 Task: Add a destination at the Museum at the Fashion Institute of Technology in your visit to Chelsea.
Action: Key pressed <Key.caps_lock>C<Key.caps_lock>heyne<Key.space>
Screenshot: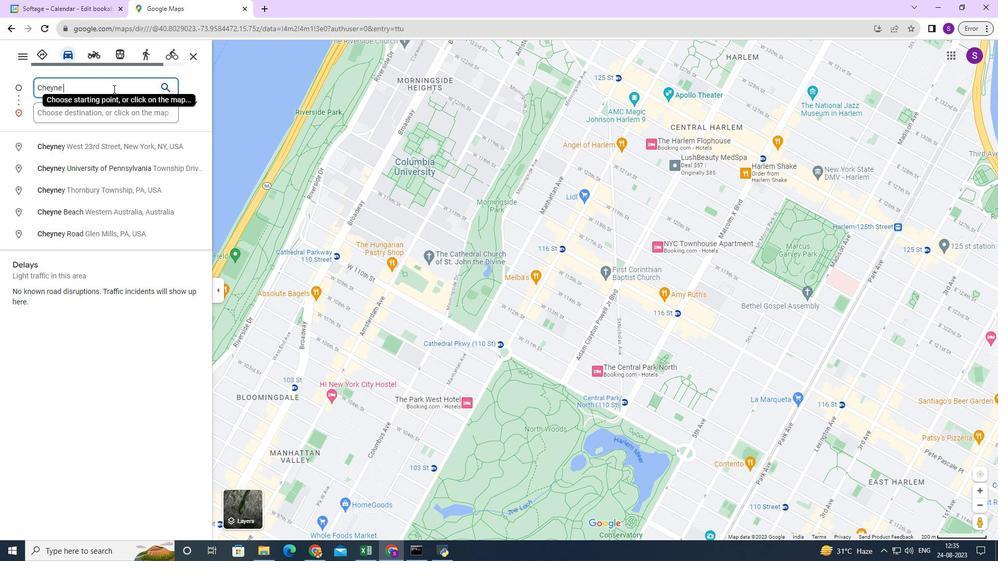 
Action: Mouse moved to (106, 161)
Screenshot: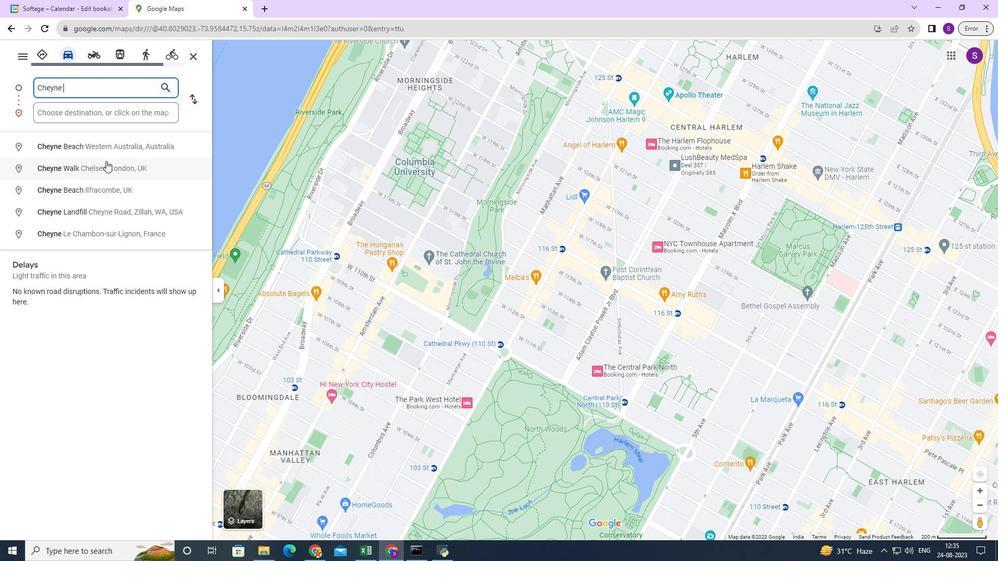 
Action: Mouse pressed left at (106, 161)
Screenshot: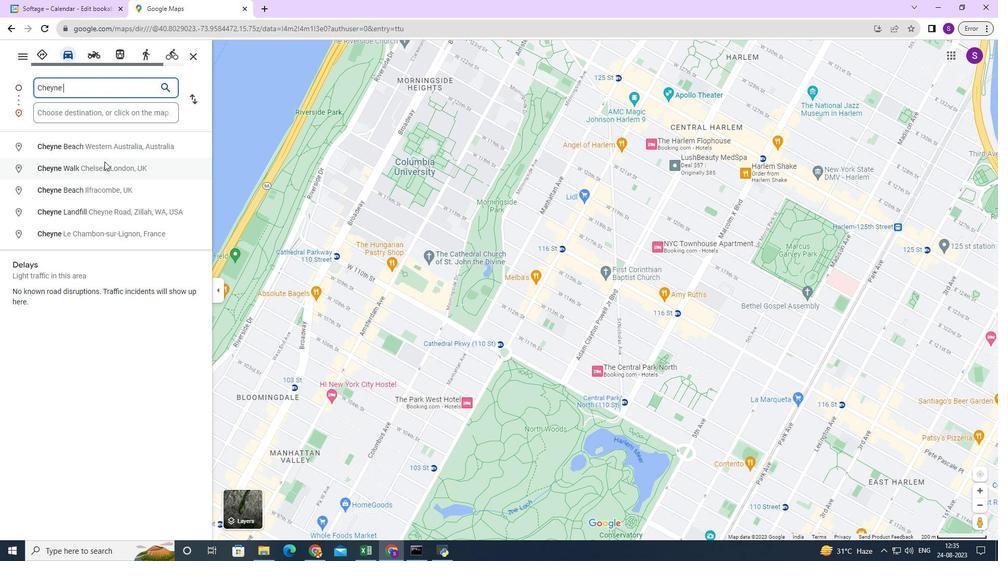 
Action: Mouse moved to (80, 108)
Screenshot: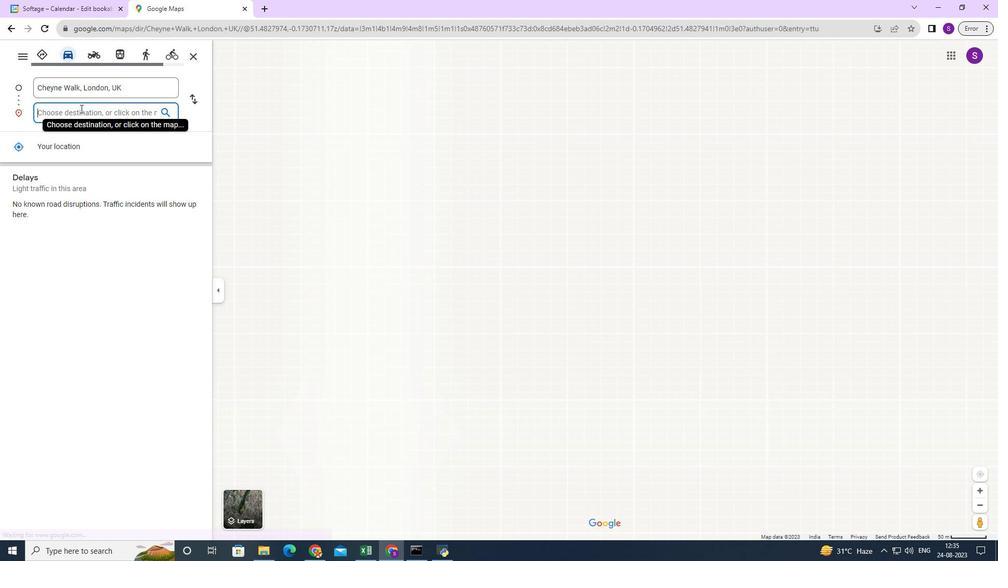 
Action: Mouse pressed left at (80, 108)
Screenshot: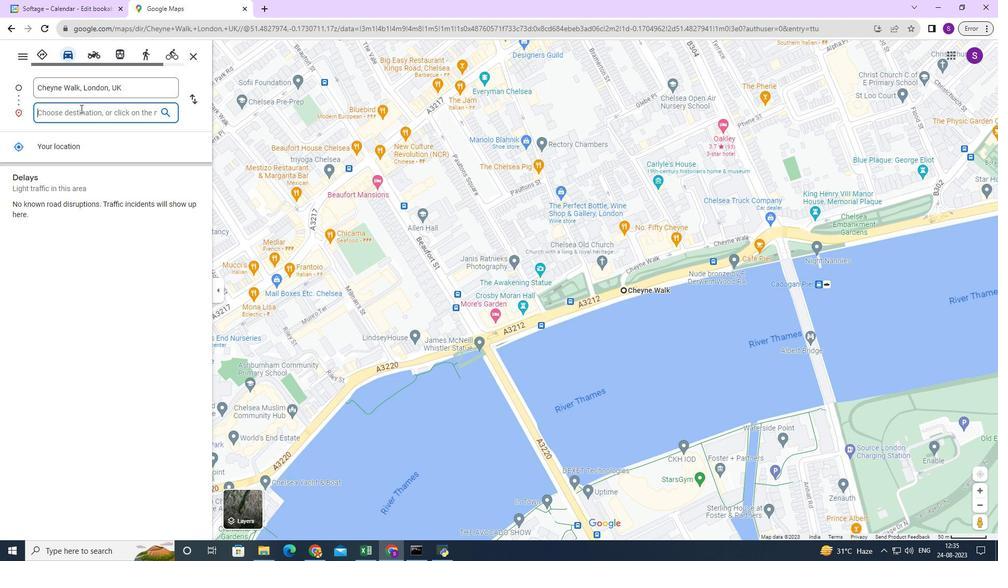 
Action: Key pressed <Key.caps_lock>C<Key.caps_lock>hje<Key.backspace><Key.backspace>elsea
Screenshot: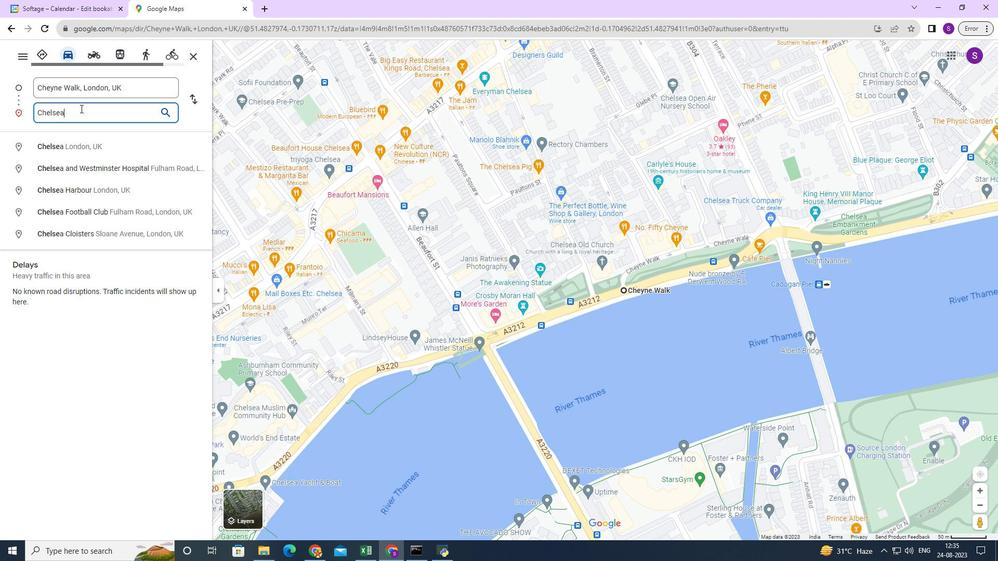 
Action: Mouse moved to (73, 148)
Screenshot: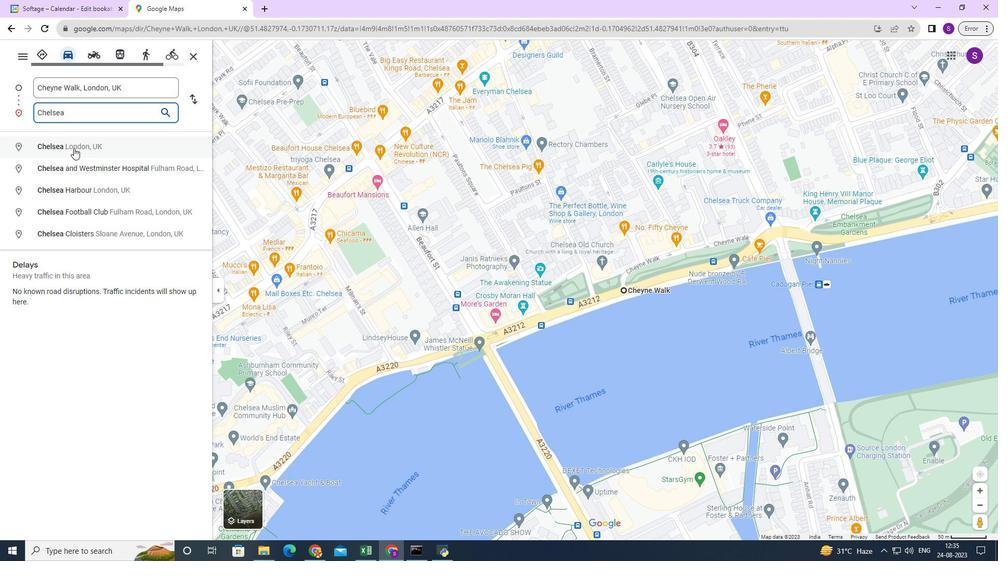 
Action: Mouse pressed left at (73, 148)
Screenshot: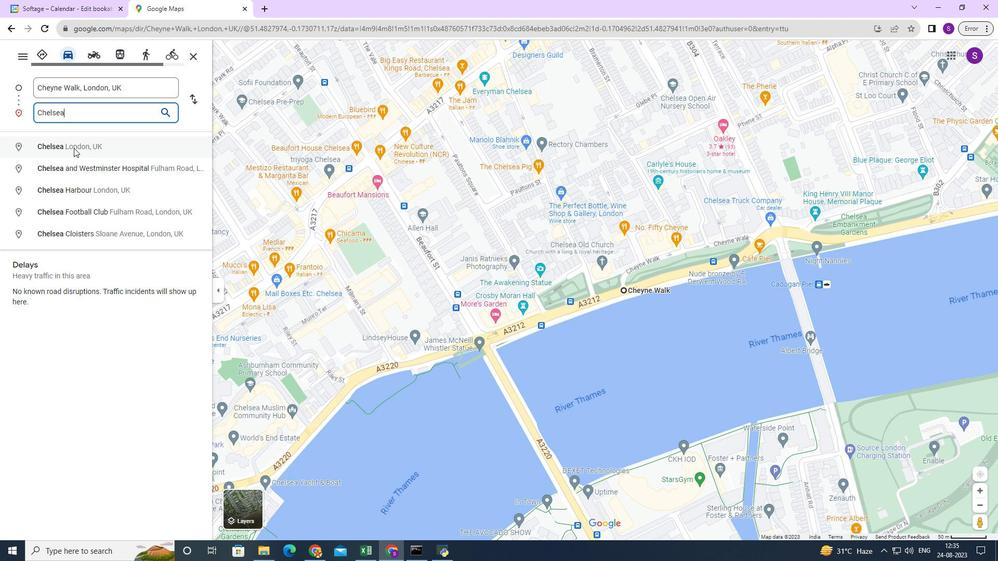 
Action: Mouse moved to (79, 133)
Screenshot: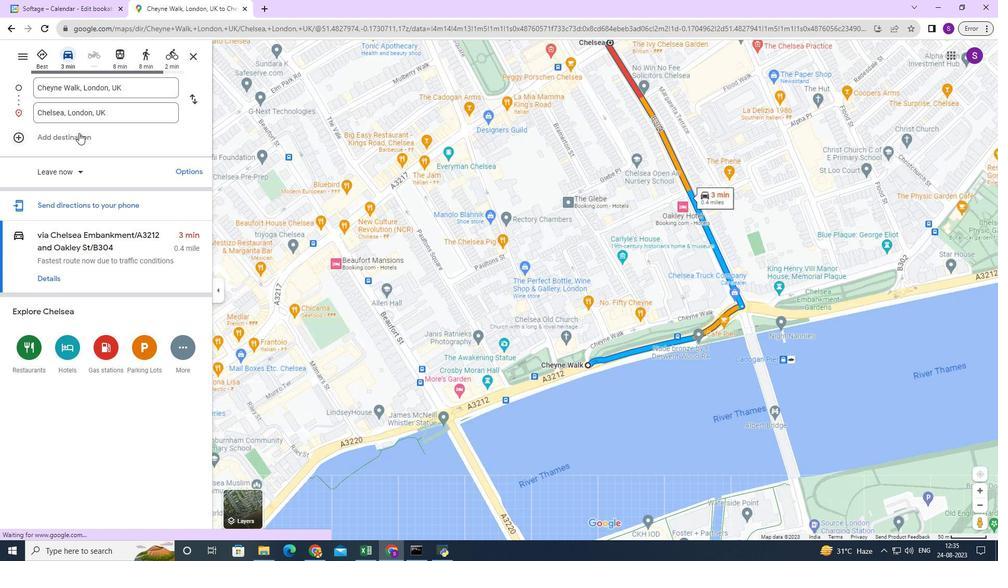 
Action: Mouse pressed left at (79, 133)
Screenshot: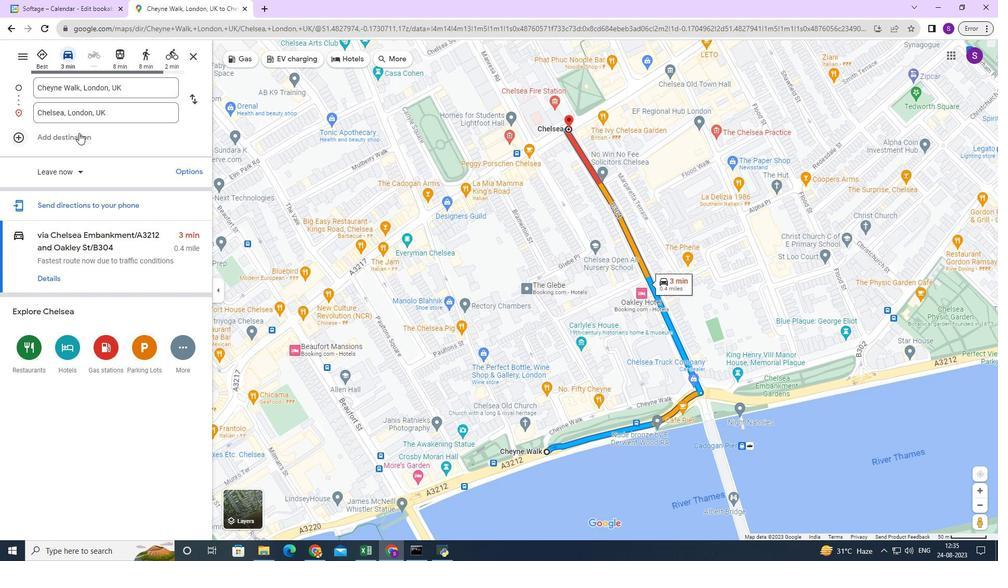 
Action: Mouse moved to (80, 137)
Screenshot: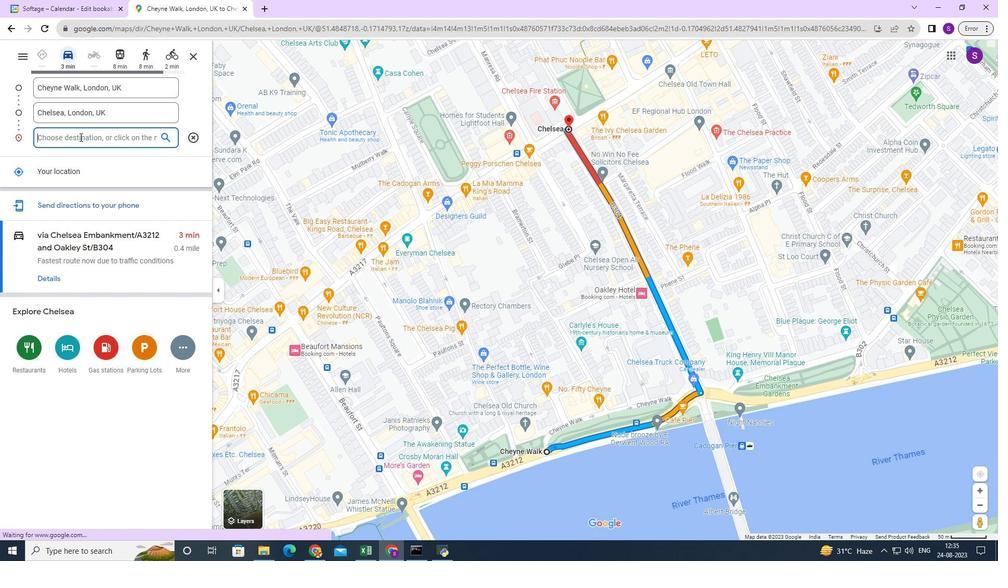 
Action: Key pressed <Key.caps_lock>M<Key.caps_lock>useum<Key.space>at<Key.space>thw<Key.backspace>e<Key.space><Key.caps_lock>F<Key.caps_lock>ashion<Key.space>in
Screenshot: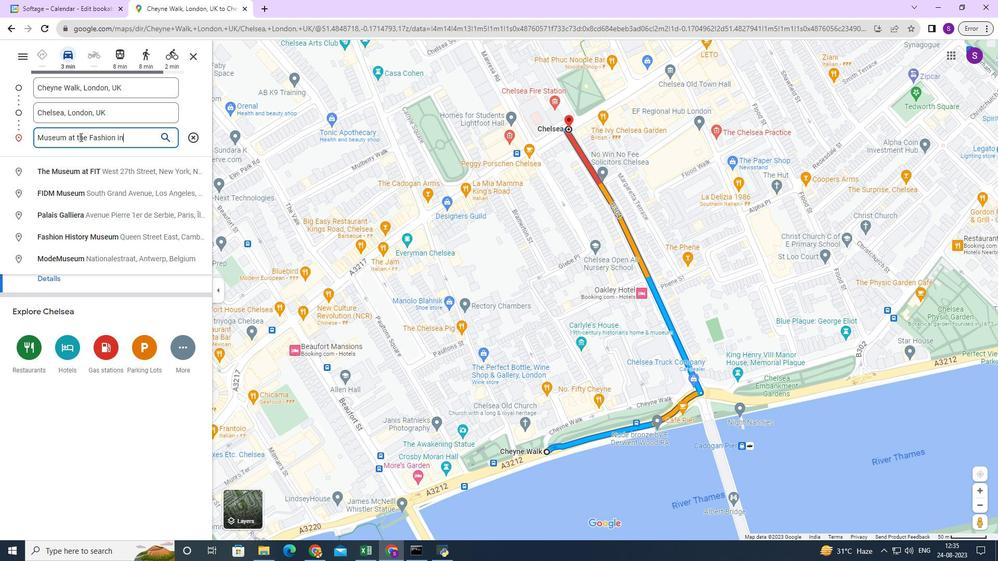 
Action: Mouse moved to (79, 176)
Screenshot: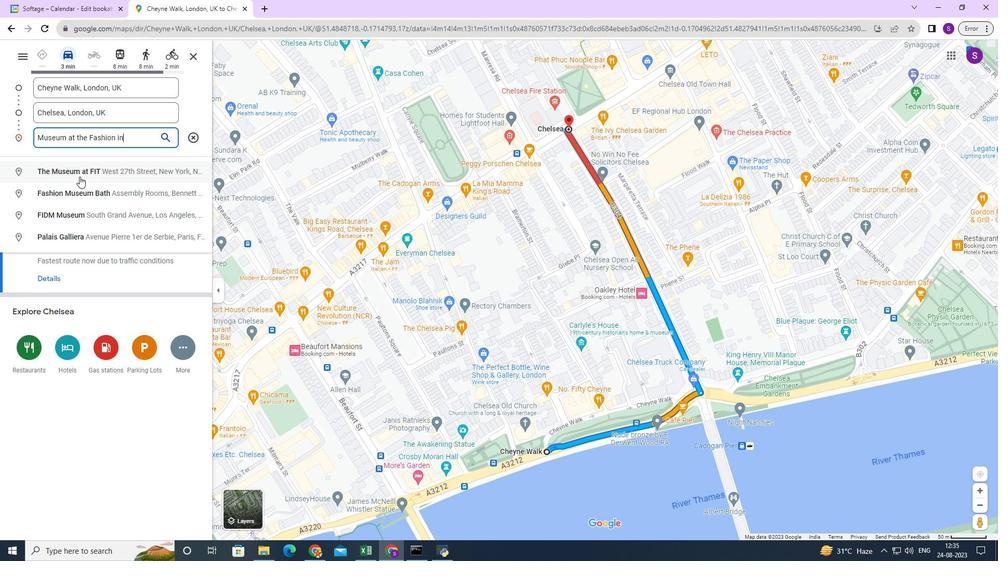 
Action: Mouse pressed left at (79, 176)
Screenshot: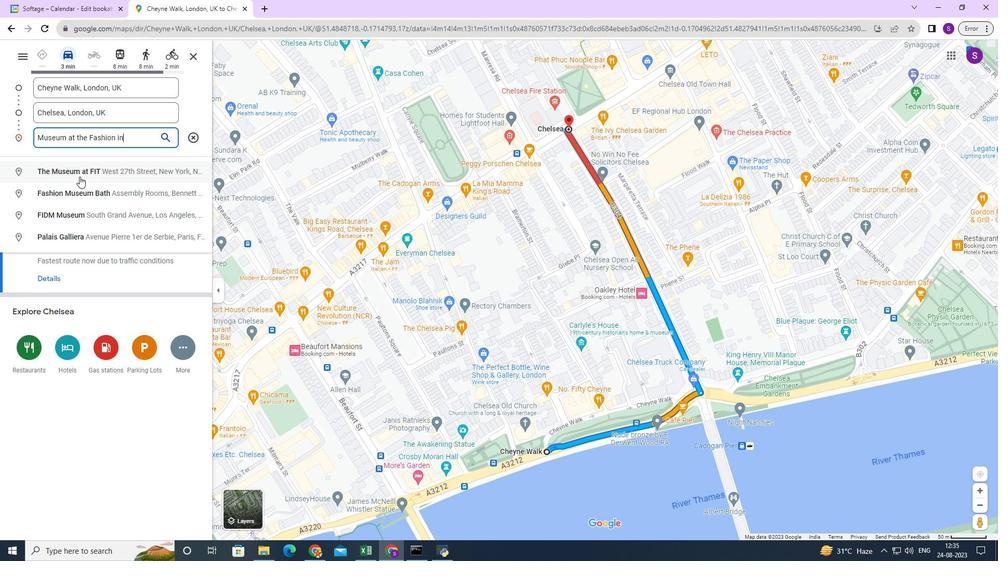 
Action: Mouse moved to (296, 188)
Screenshot: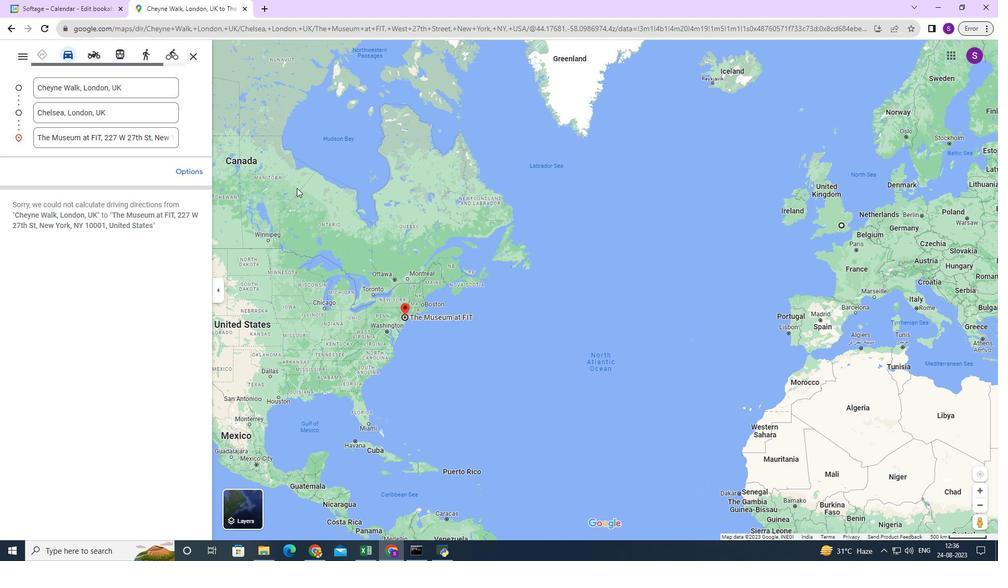 
Action: Mouse scrolled (296, 187) with delta (0, 0)
Screenshot: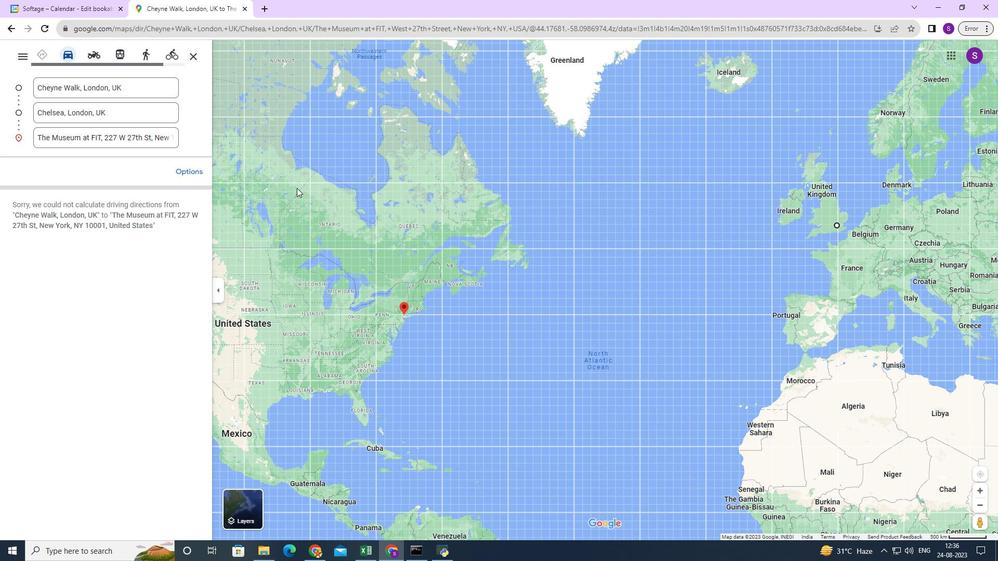 
Action: Mouse scrolled (296, 187) with delta (0, 0)
Screenshot: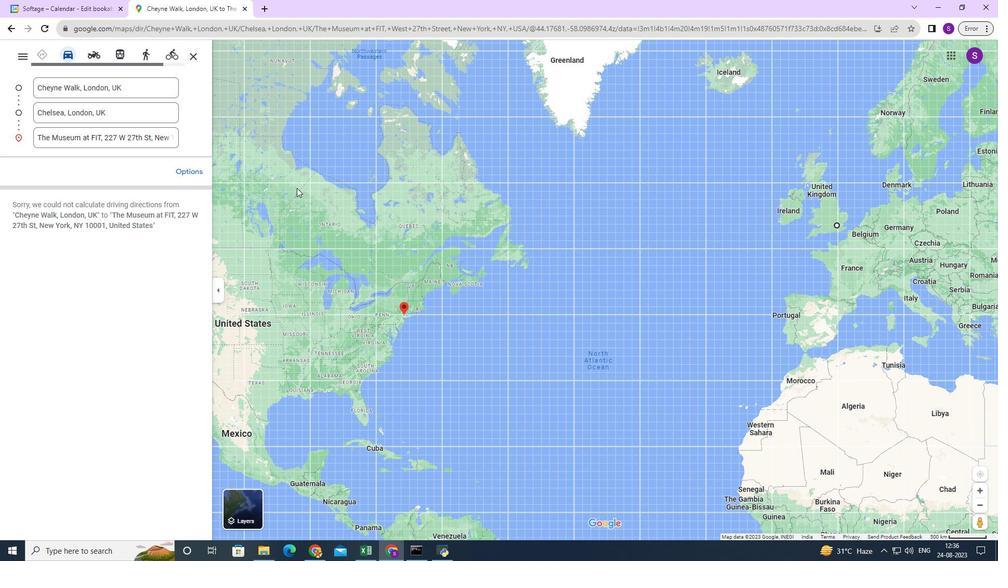
Action: Mouse scrolled (296, 187) with delta (0, 0)
Screenshot: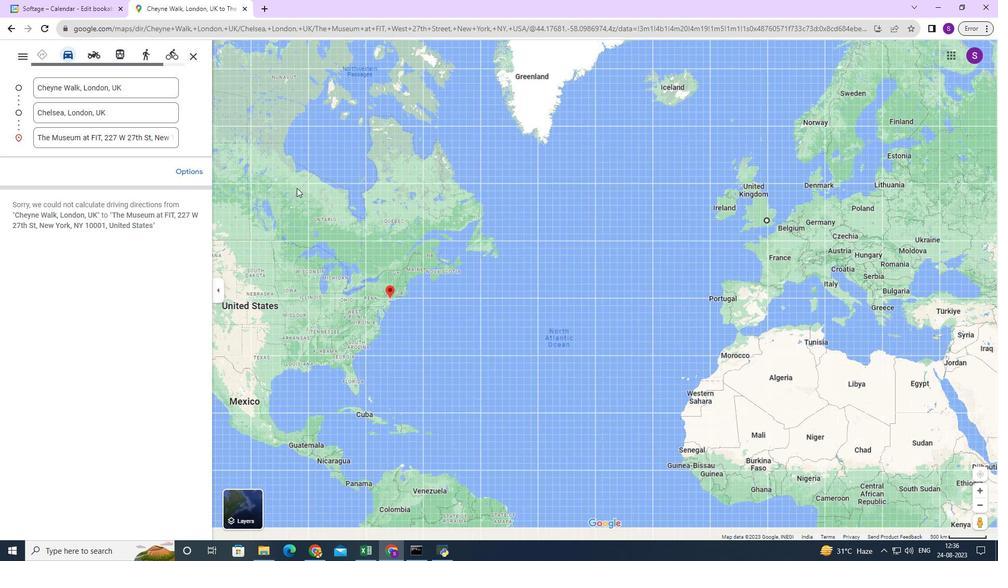 
Action: Mouse scrolled (296, 188) with delta (0, 0)
Screenshot: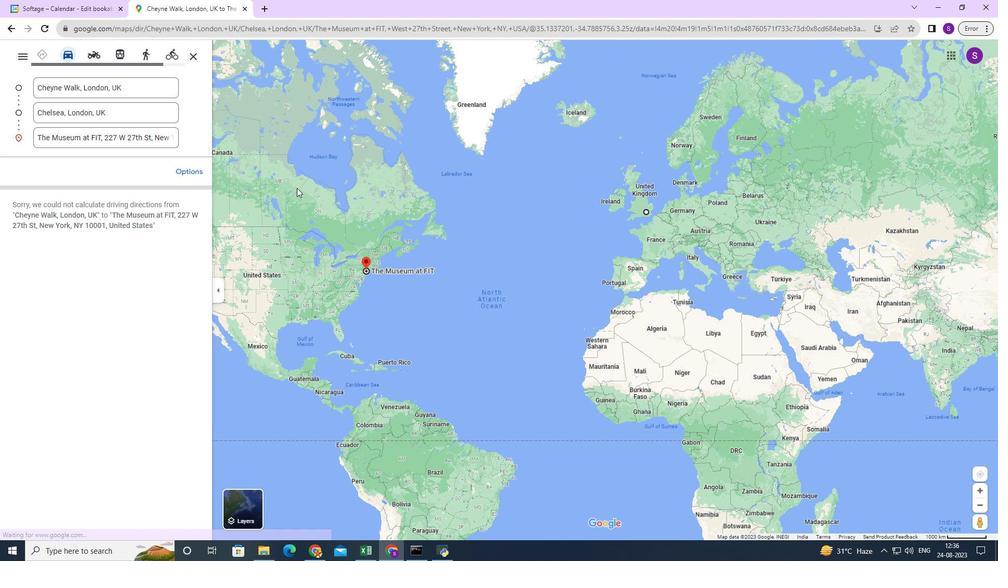 
Action: Mouse scrolled (296, 188) with delta (0, 0)
Screenshot: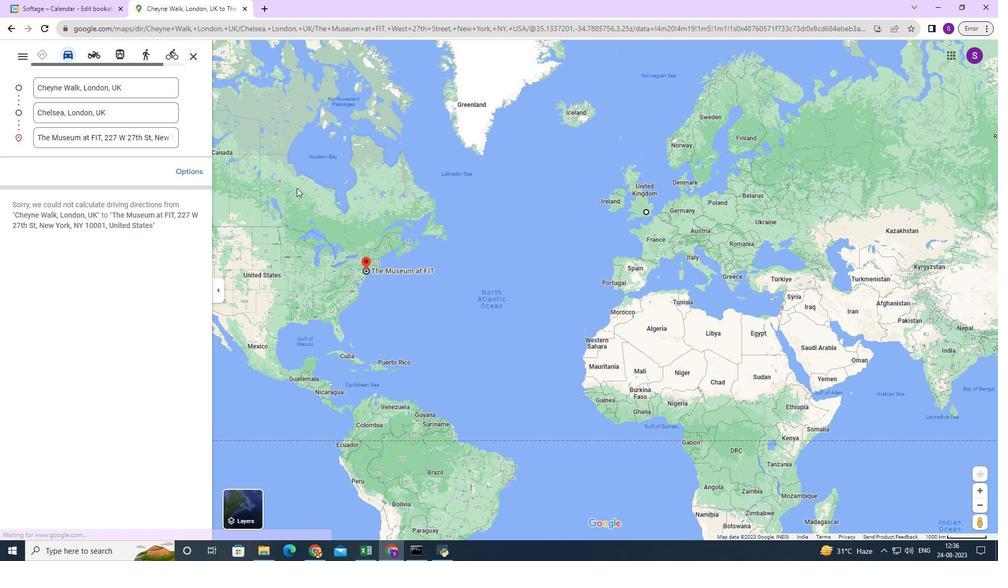 
Action: Mouse scrolled (296, 188) with delta (0, 0)
Screenshot: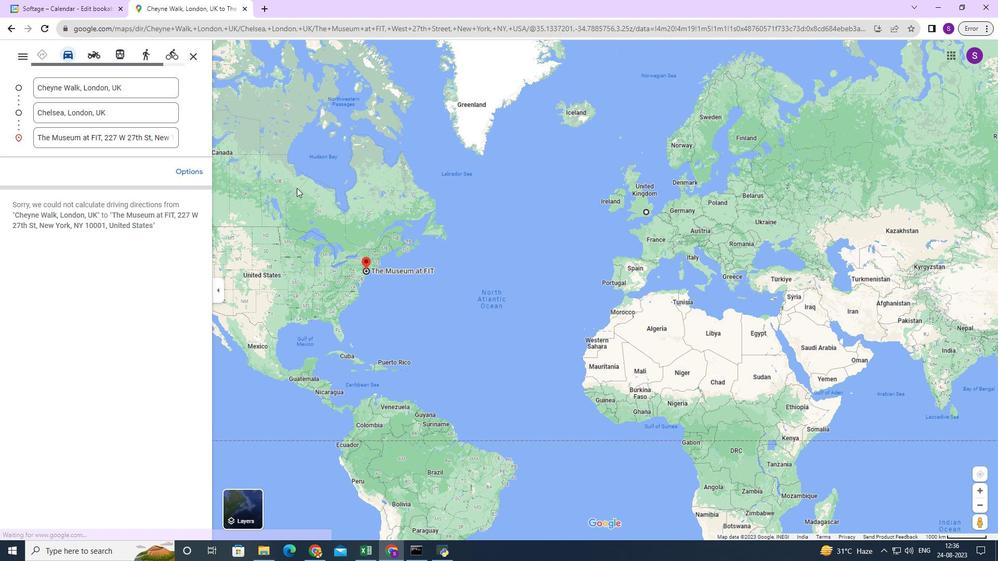 
Action: Mouse scrolled (296, 188) with delta (0, 0)
Screenshot: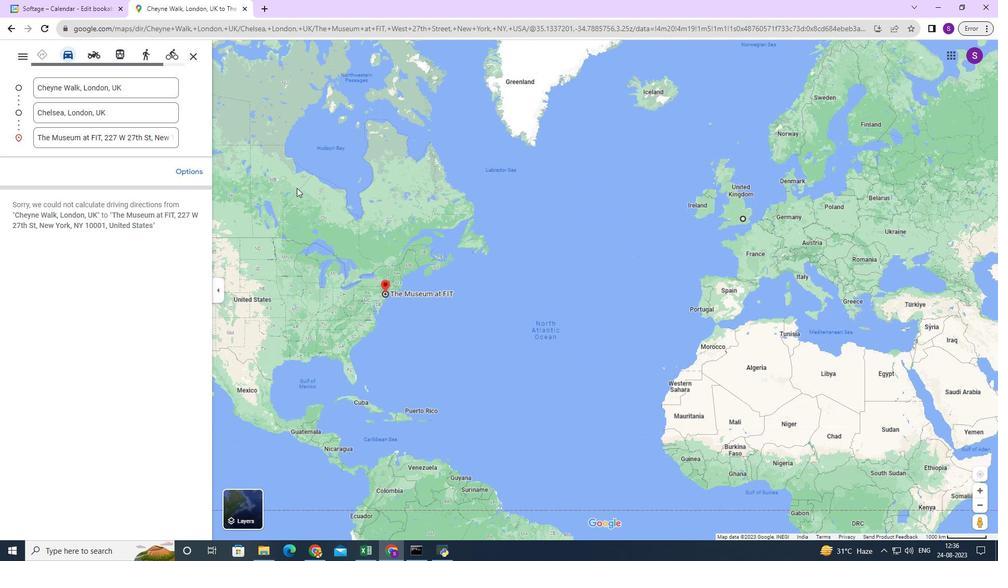 
Action: Mouse scrolled (296, 188) with delta (0, 0)
Screenshot: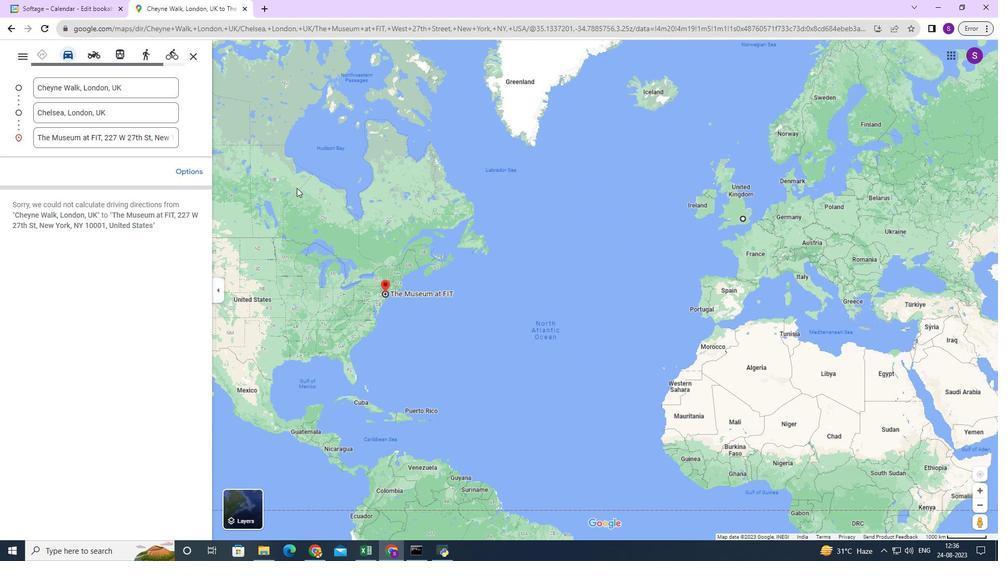 
Action: Mouse scrolled (296, 188) with delta (0, 0)
Screenshot: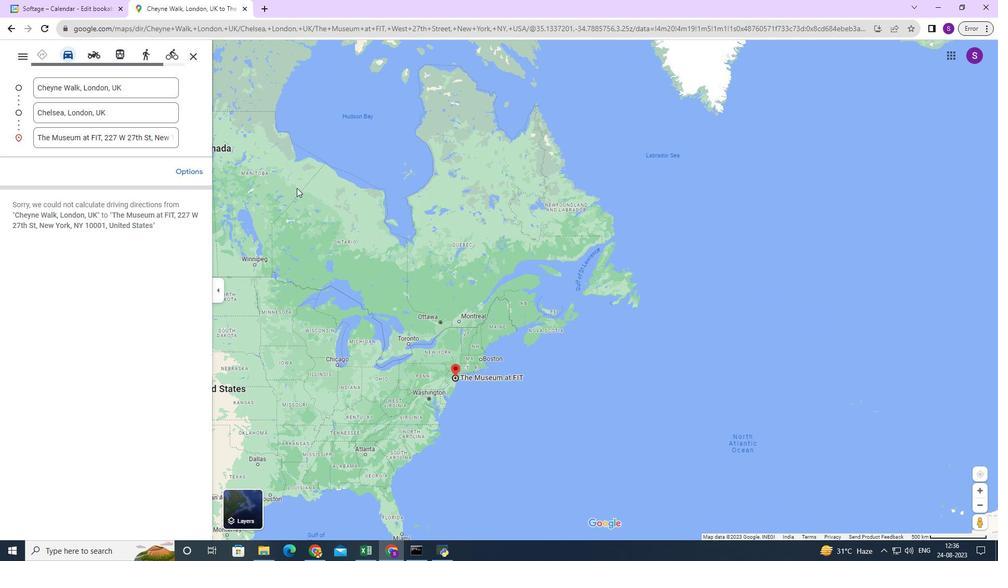 
Action: Mouse scrolled (296, 188) with delta (0, 0)
Screenshot: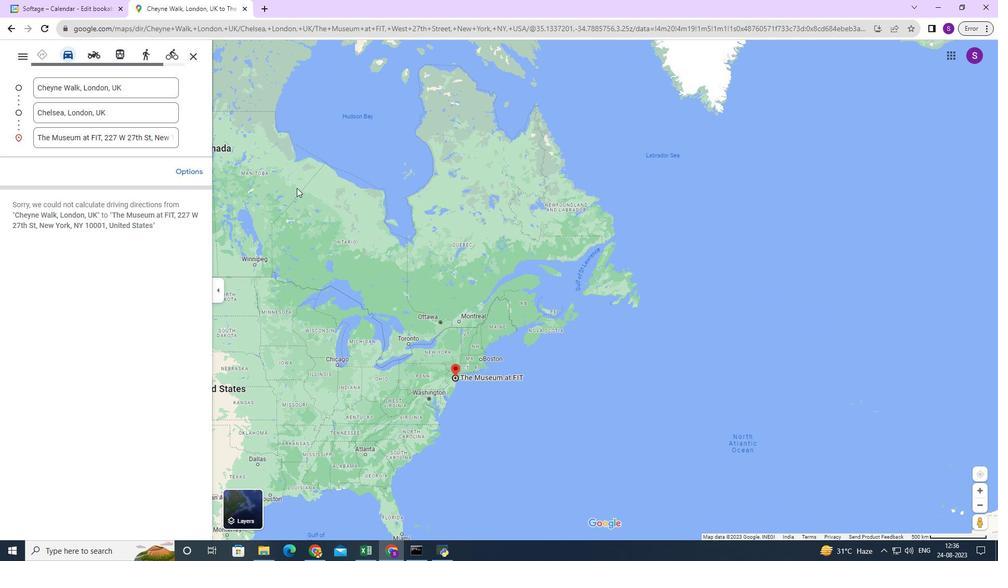 
Action: Mouse scrolled (296, 188) with delta (0, 0)
Screenshot: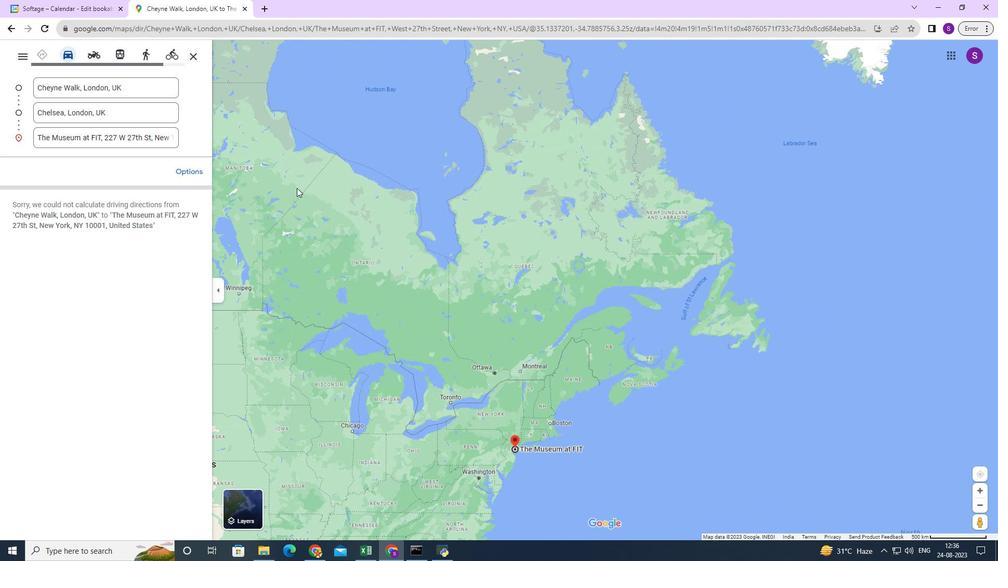 
Action: Mouse scrolled (296, 188) with delta (0, 0)
Screenshot: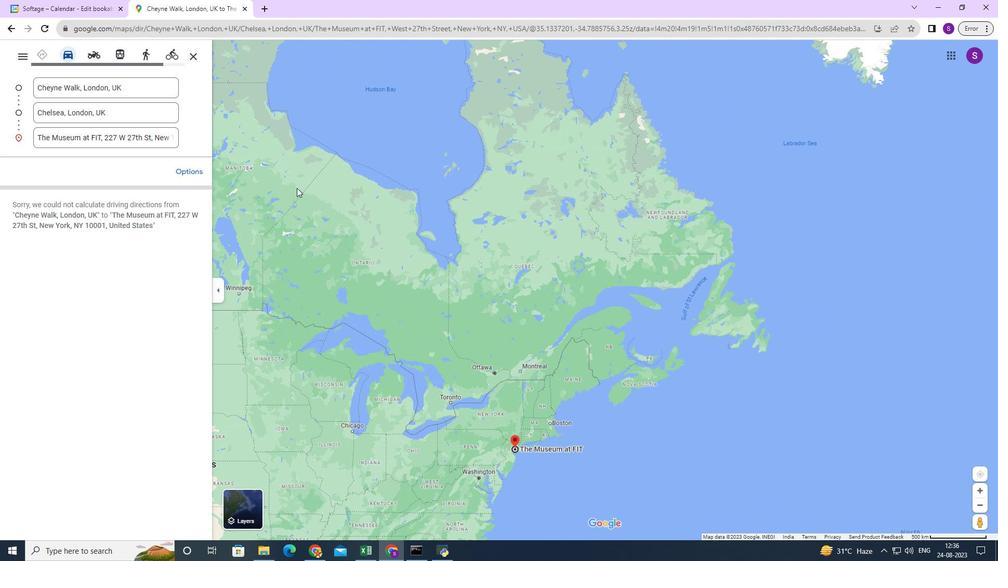 
Action: Mouse scrolled (296, 187) with delta (0, 0)
Screenshot: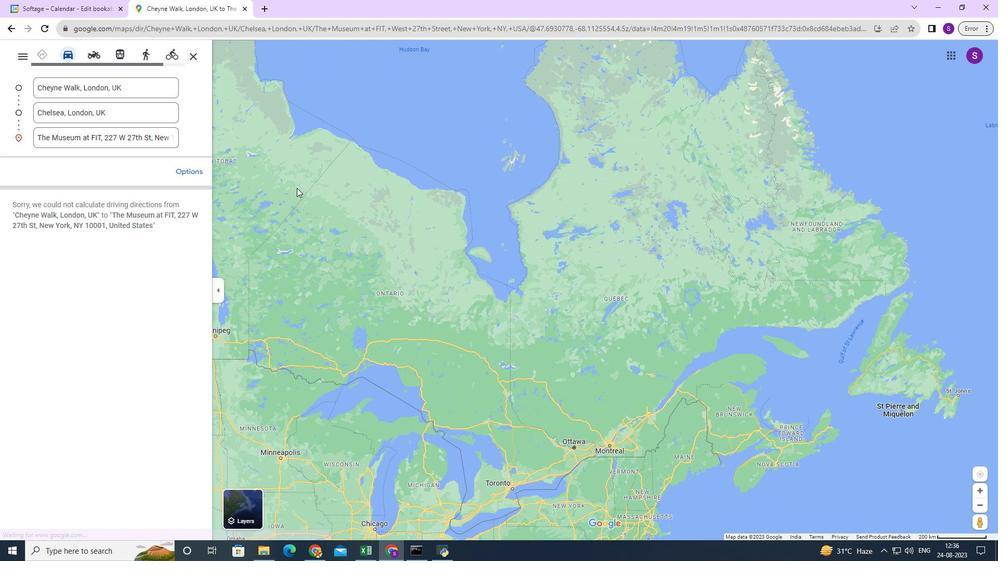
Action: Mouse scrolled (296, 187) with delta (0, 0)
Screenshot: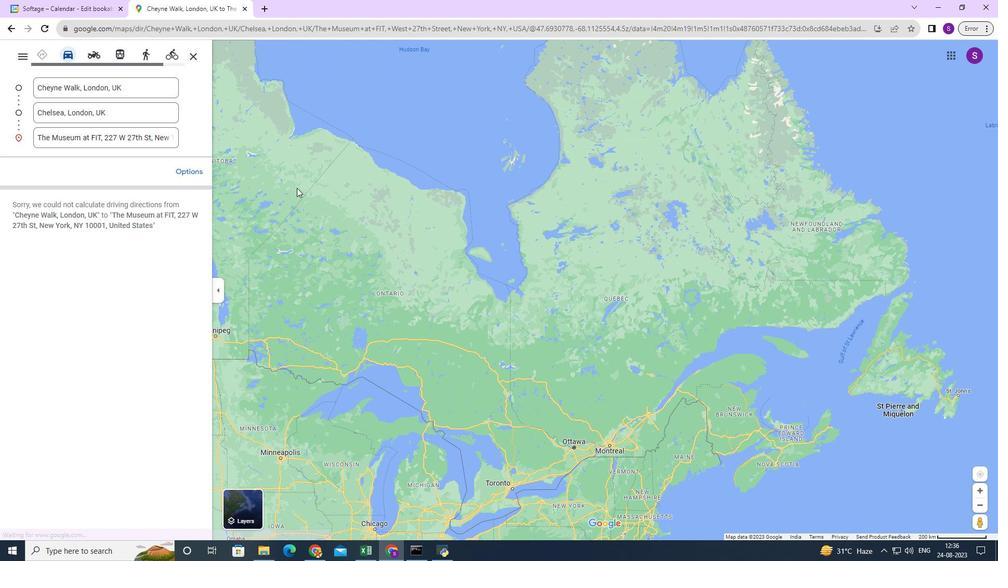 
Action: Mouse scrolled (296, 187) with delta (0, 0)
Screenshot: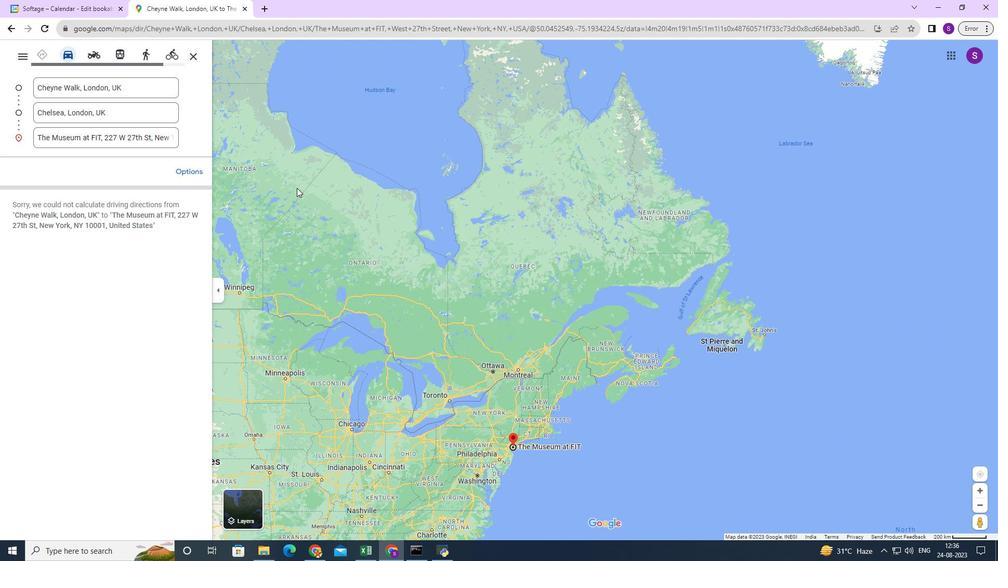 
Action: Mouse scrolled (296, 187) with delta (0, 0)
Screenshot: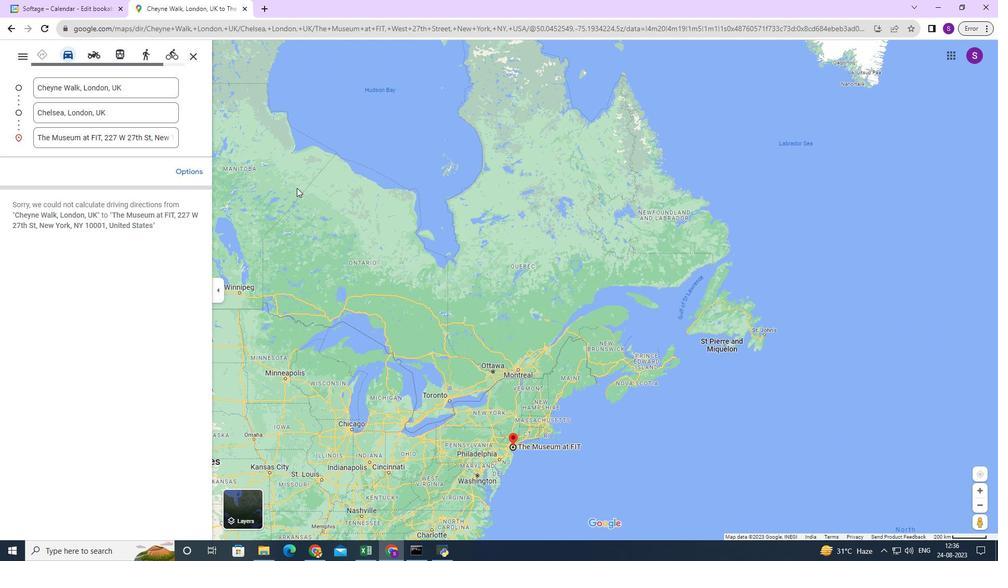 
Action: Mouse scrolled (296, 187) with delta (0, 0)
Screenshot: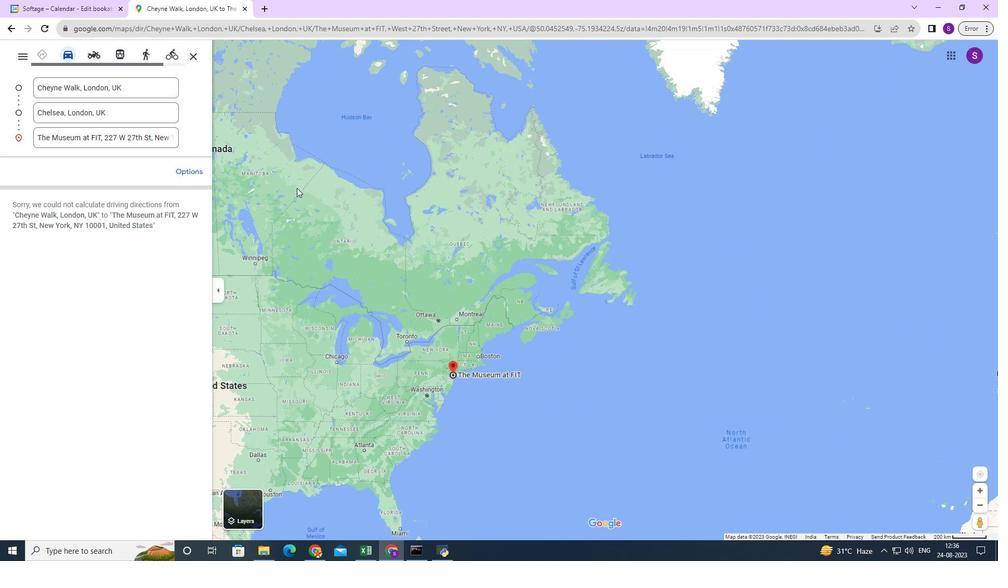
Action: Mouse scrolled (296, 187) with delta (0, 0)
Screenshot: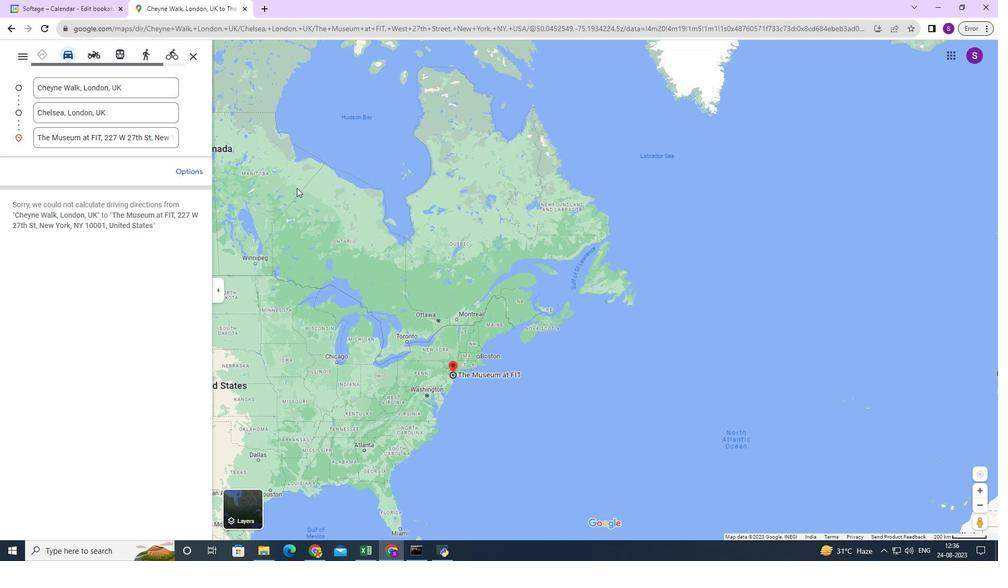 
Action: Mouse scrolled (296, 187) with delta (0, 0)
Screenshot: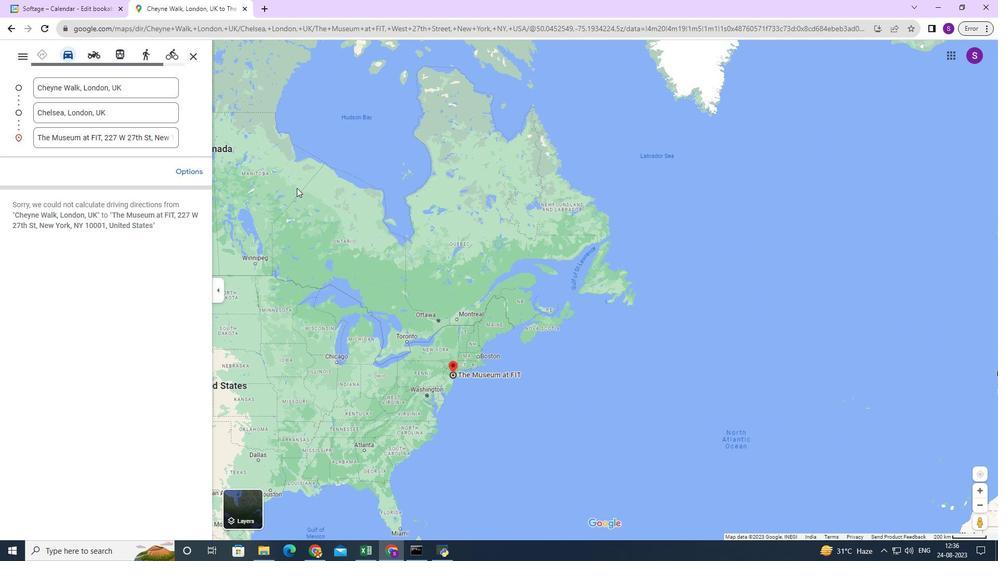 
Action: Mouse scrolled (296, 188) with delta (0, 0)
Screenshot: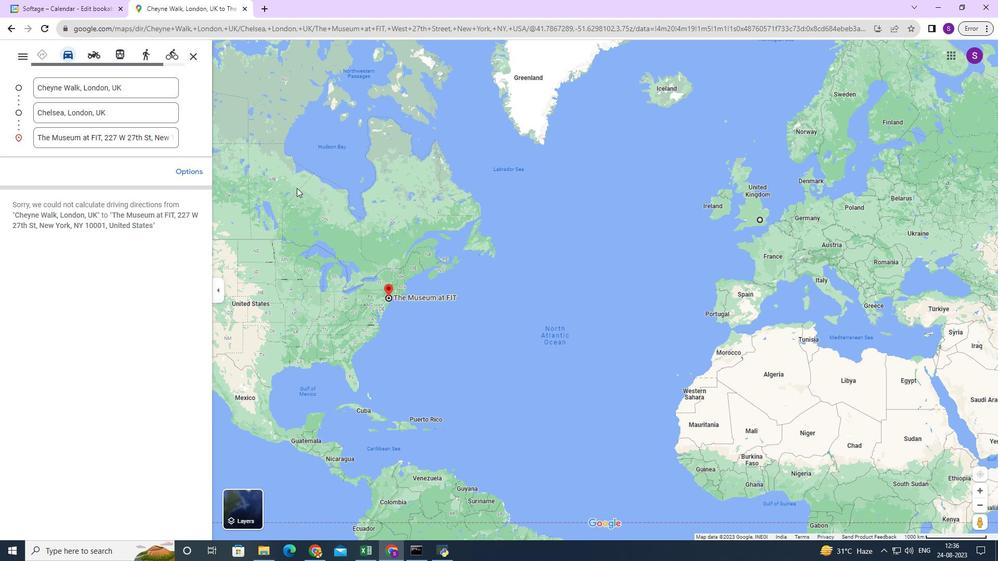 
Action: Mouse scrolled (296, 188) with delta (0, 0)
Screenshot: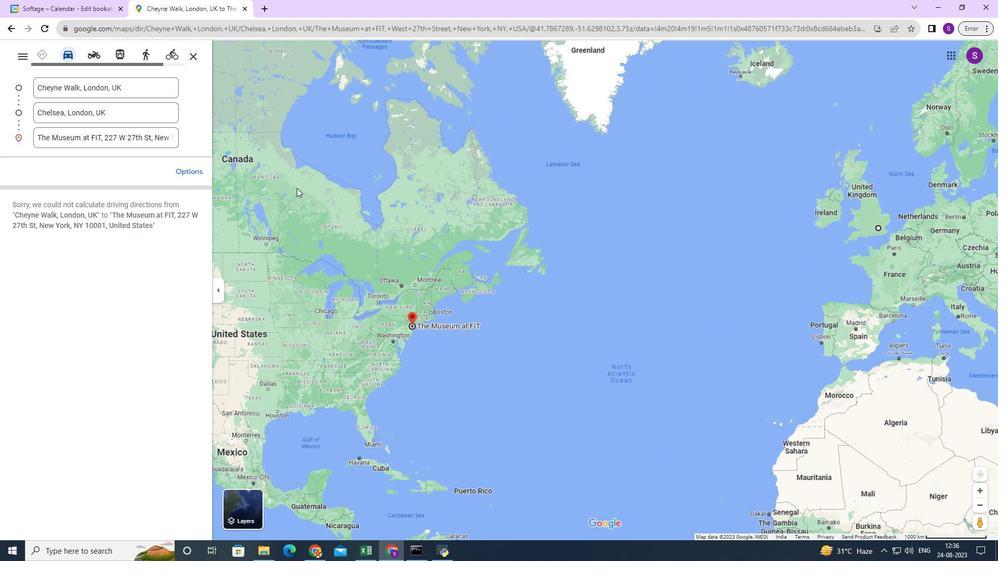 
Action: Mouse scrolled (296, 188) with delta (0, 0)
Screenshot: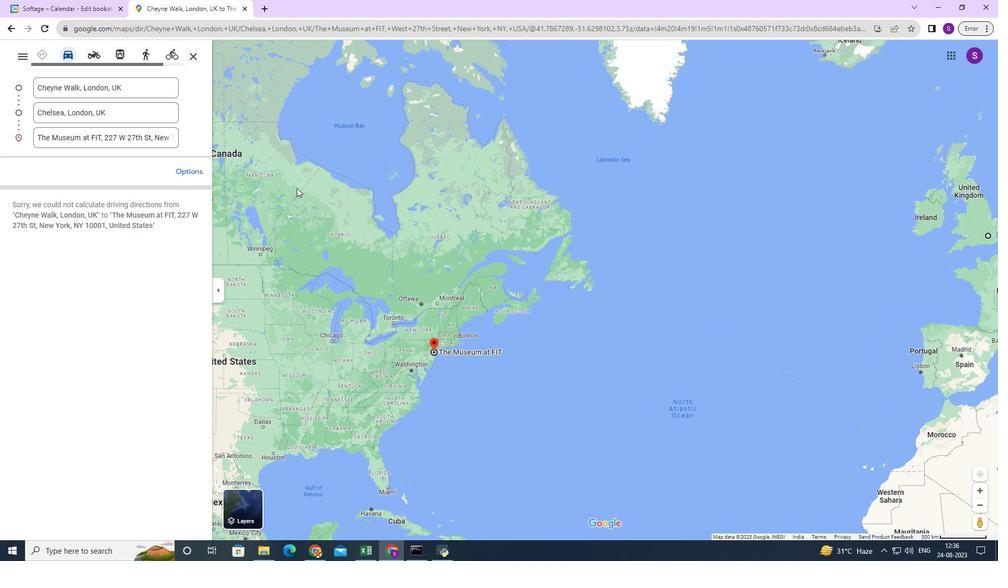 
Action: Mouse scrolled (296, 188) with delta (0, 0)
Screenshot: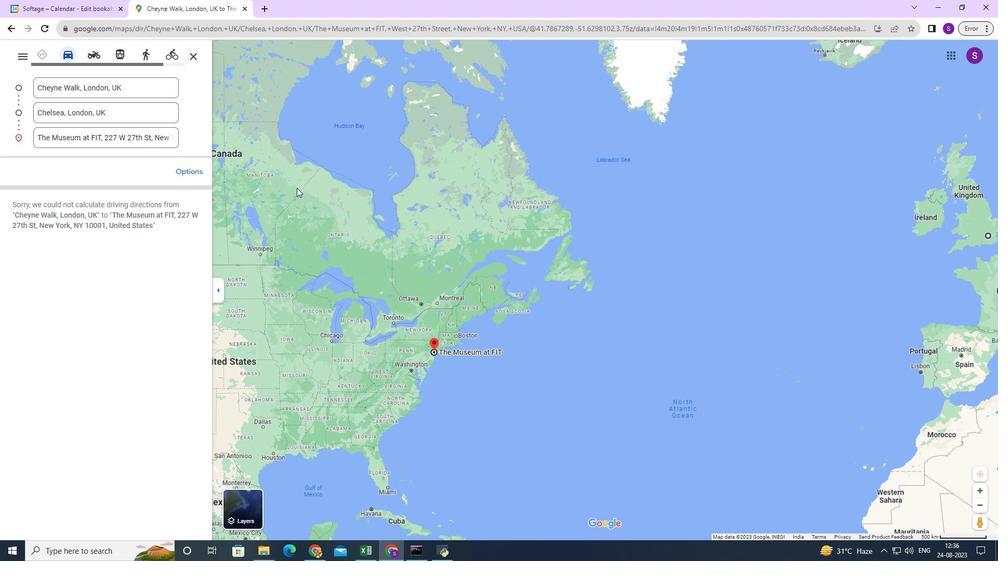 
Action: Mouse scrolled (296, 188) with delta (0, 0)
Screenshot: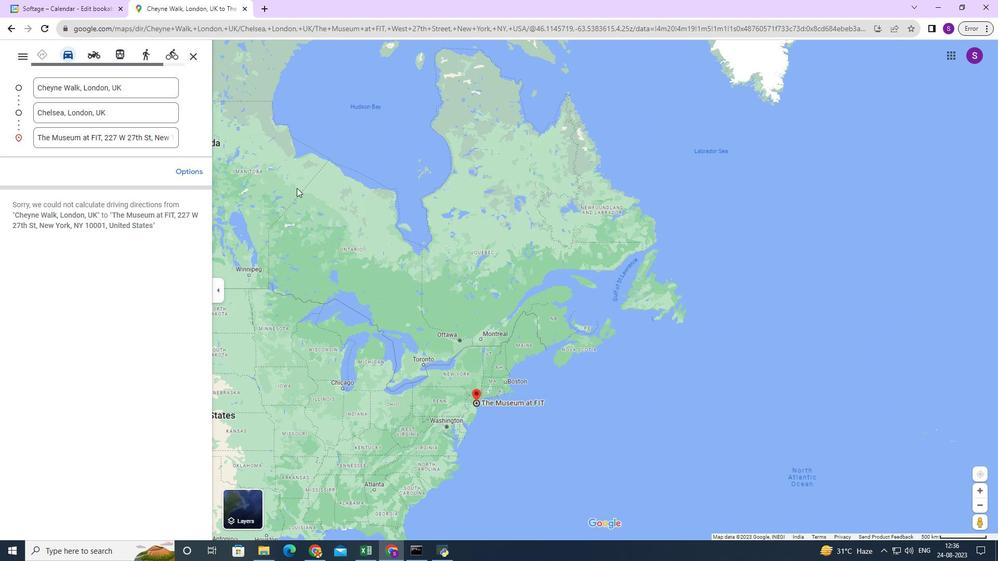 
Action: Mouse scrolled (296, 188) with delta (0, 0)
Screenshot: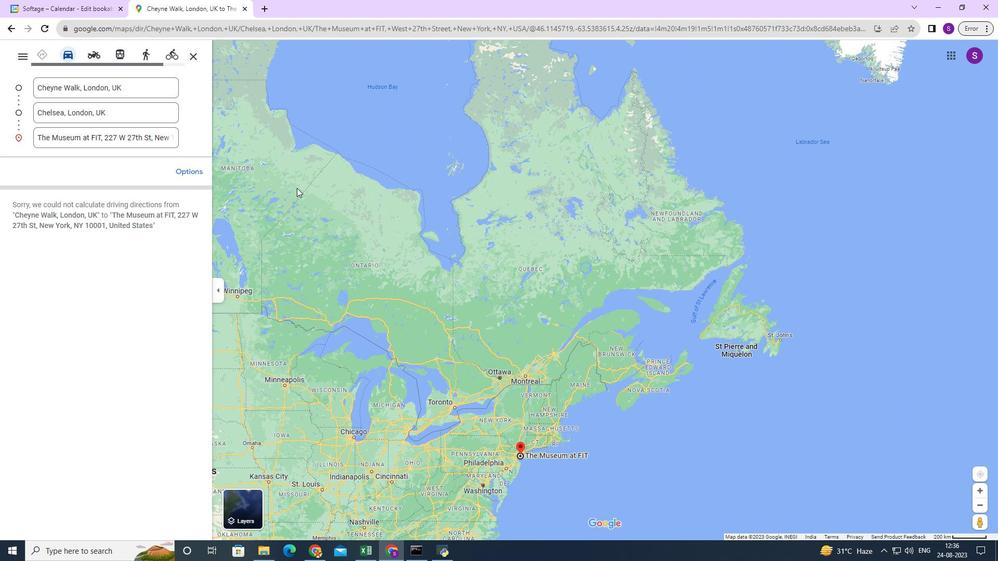 
Action: Mouse moved to (296, 185)
Screenshot: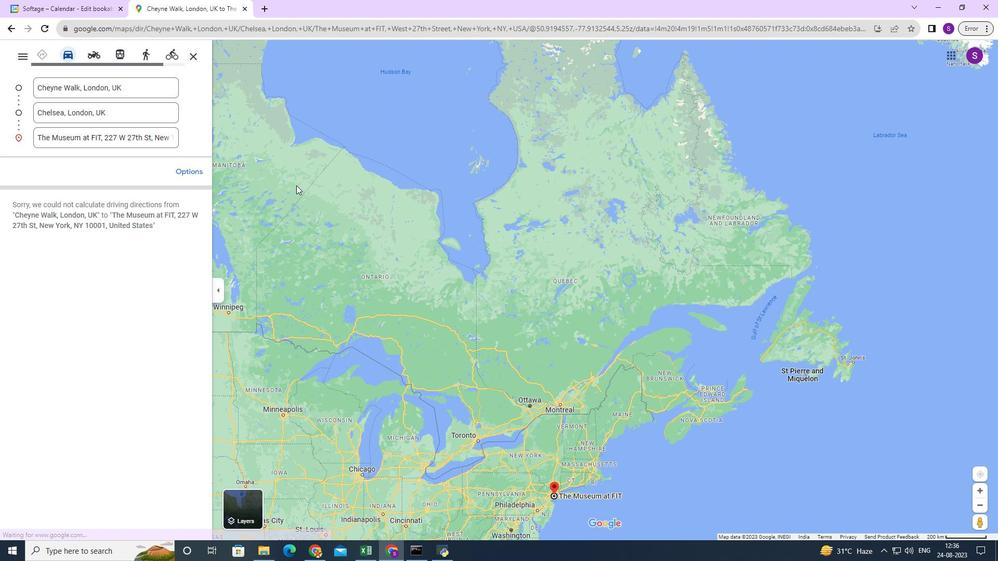 
